 Task: Set up a reminder for the community-building session.
Action: Mouse moved to (50, 253)
Screenshot: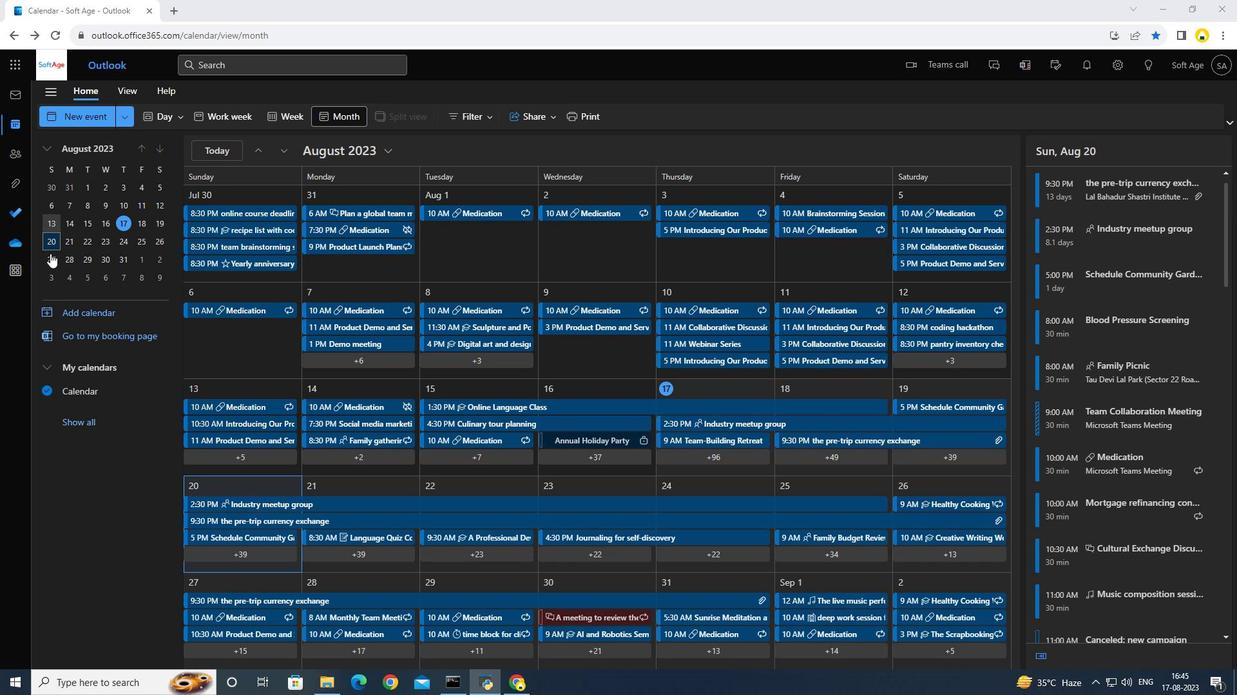 
Action: Mouse pressed left at (50, 253)
Screenshot: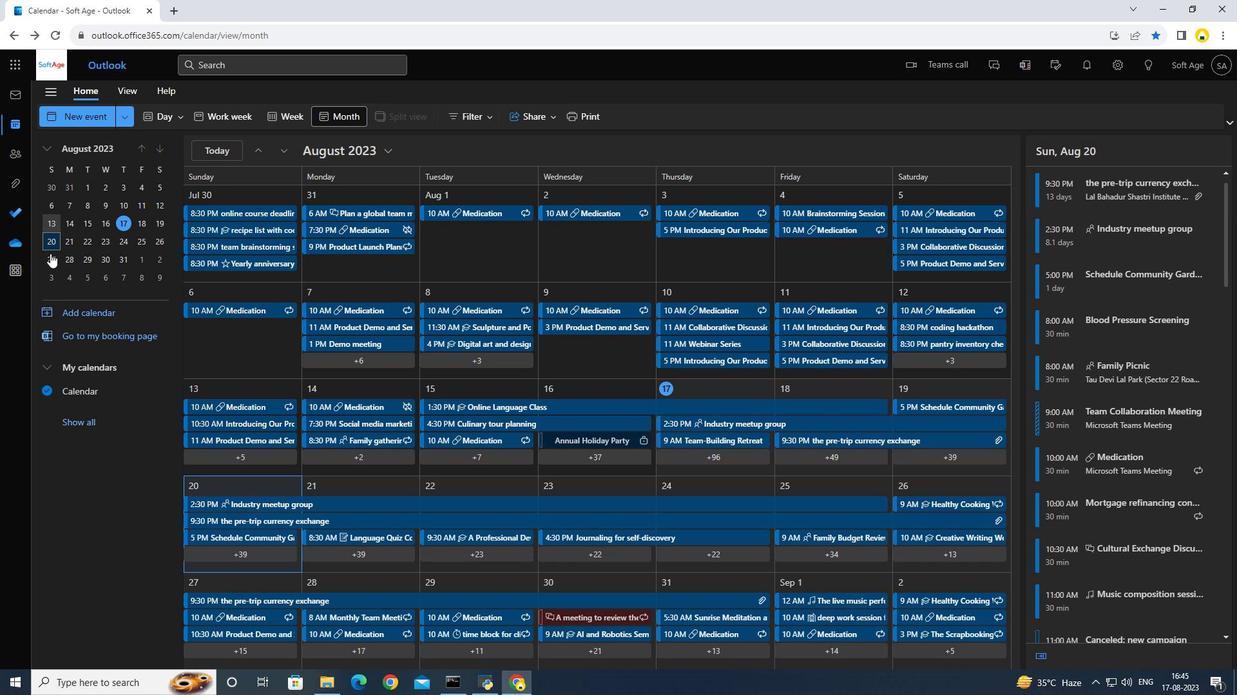 
Action: Mouse moved to (101, 122)
Screenshot: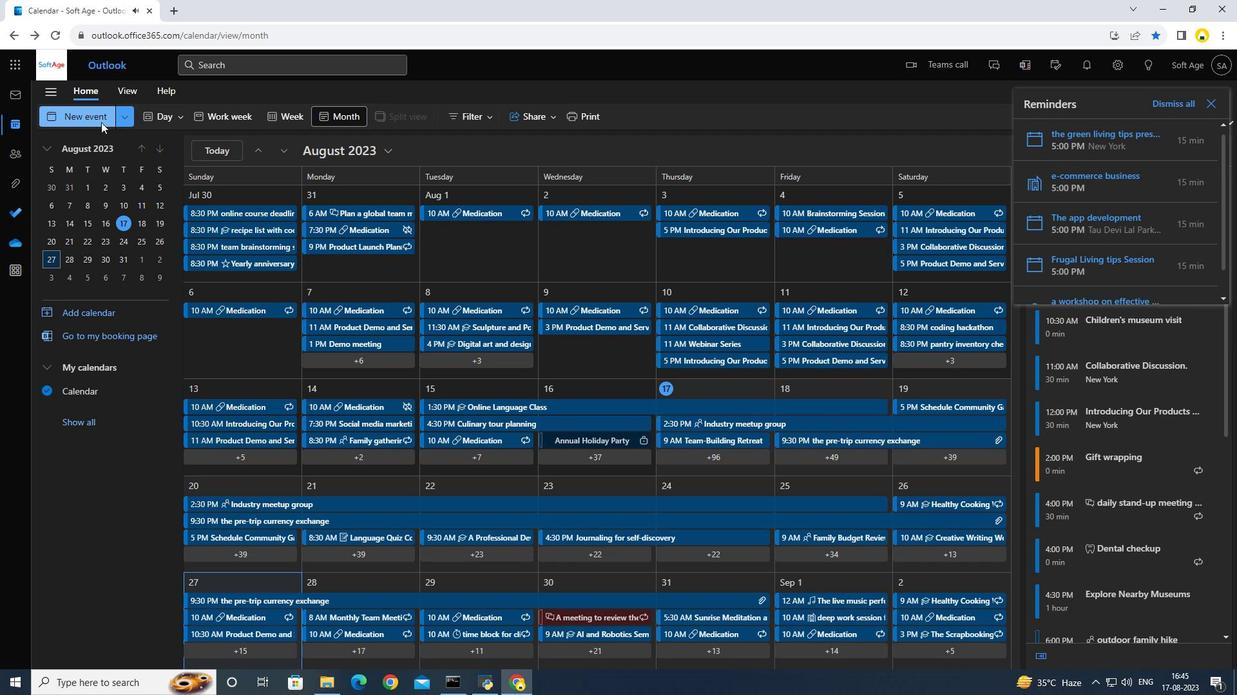 
Action: Mouse pressed left at (101, 122)
Screenshot: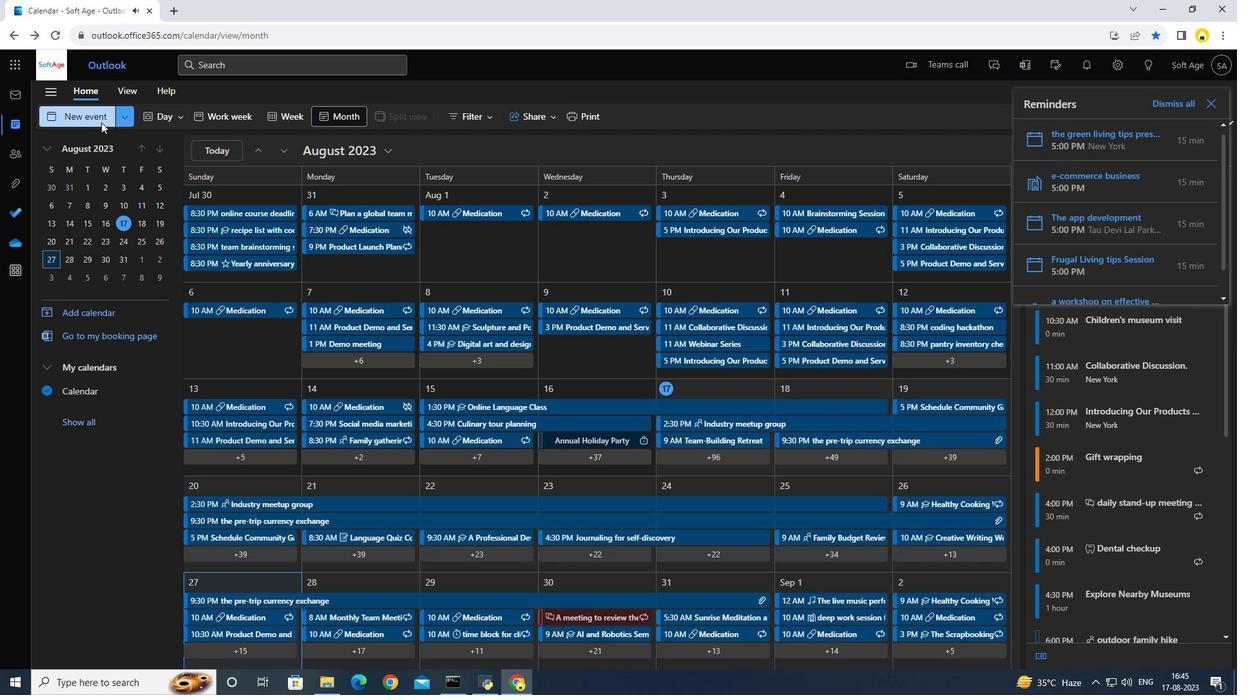 
Action: Mouse moved to (351, 198)
Screenshot: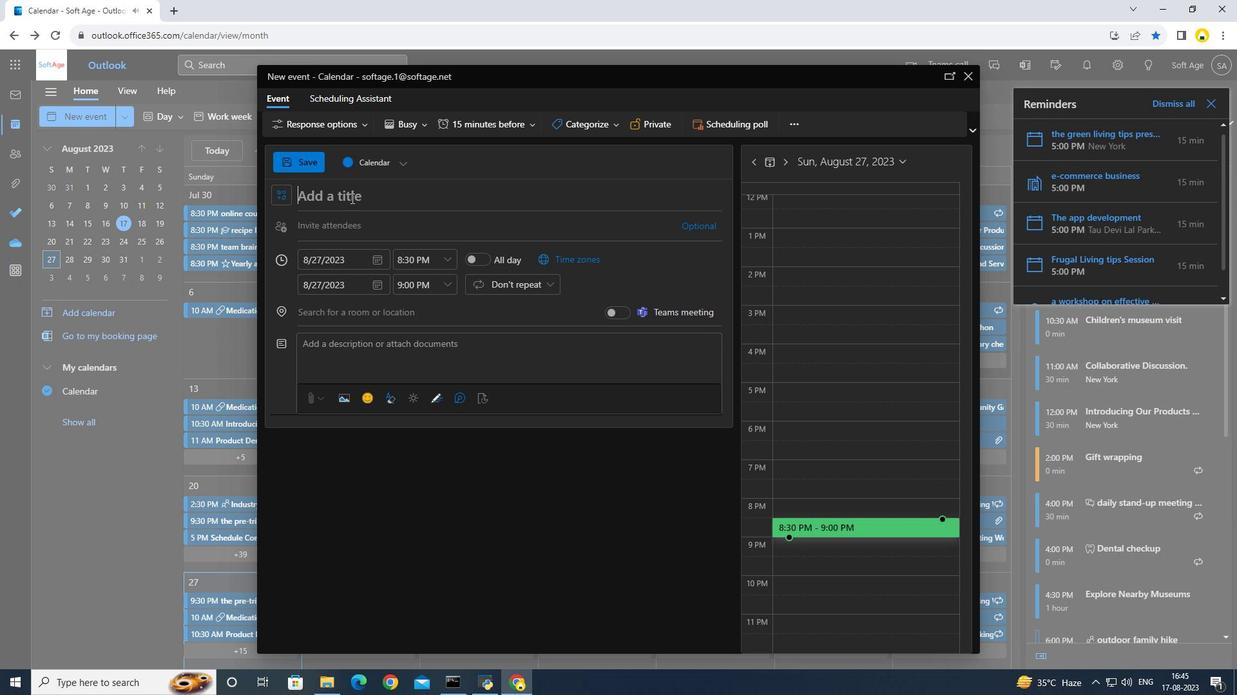 
Action: Key pressed <Key.caps_lock>C<Key.caps_lock>ommunity<Key.space>building<Key.space>sesssion<Key.backspace><Key.backspace><Key.backspace><Key.backspace>ion
Screenshot: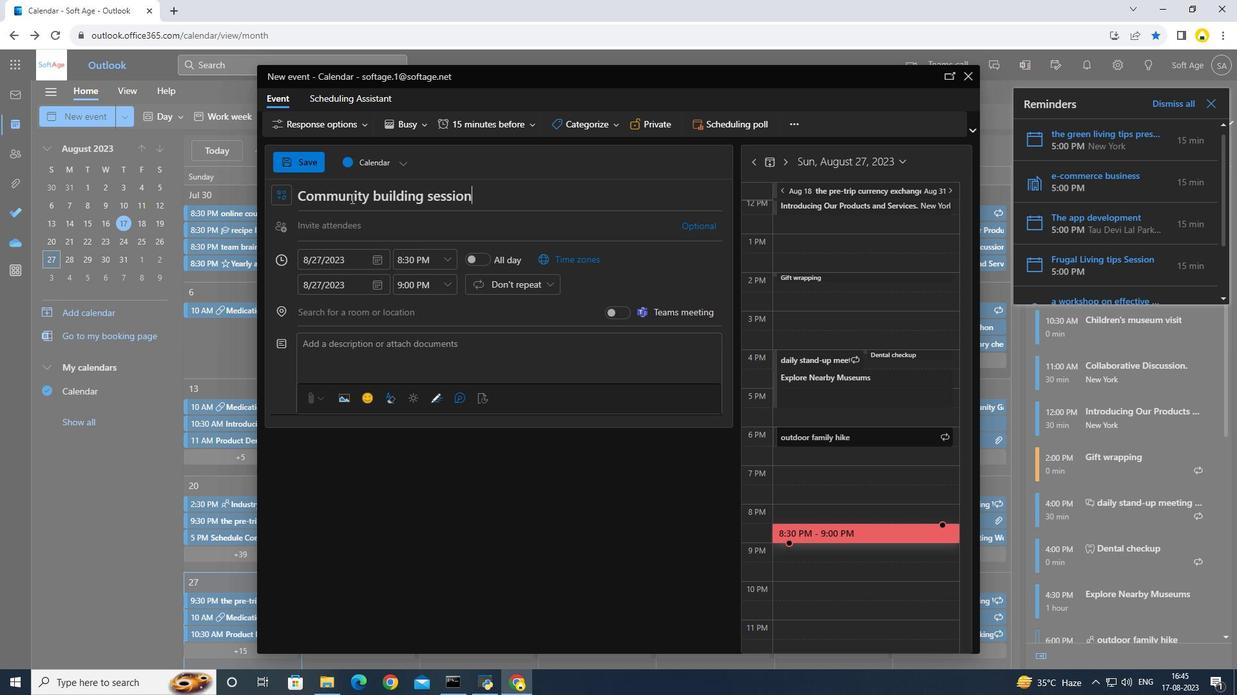 
Action: Mouse moved to (539, 118)
Screenshot: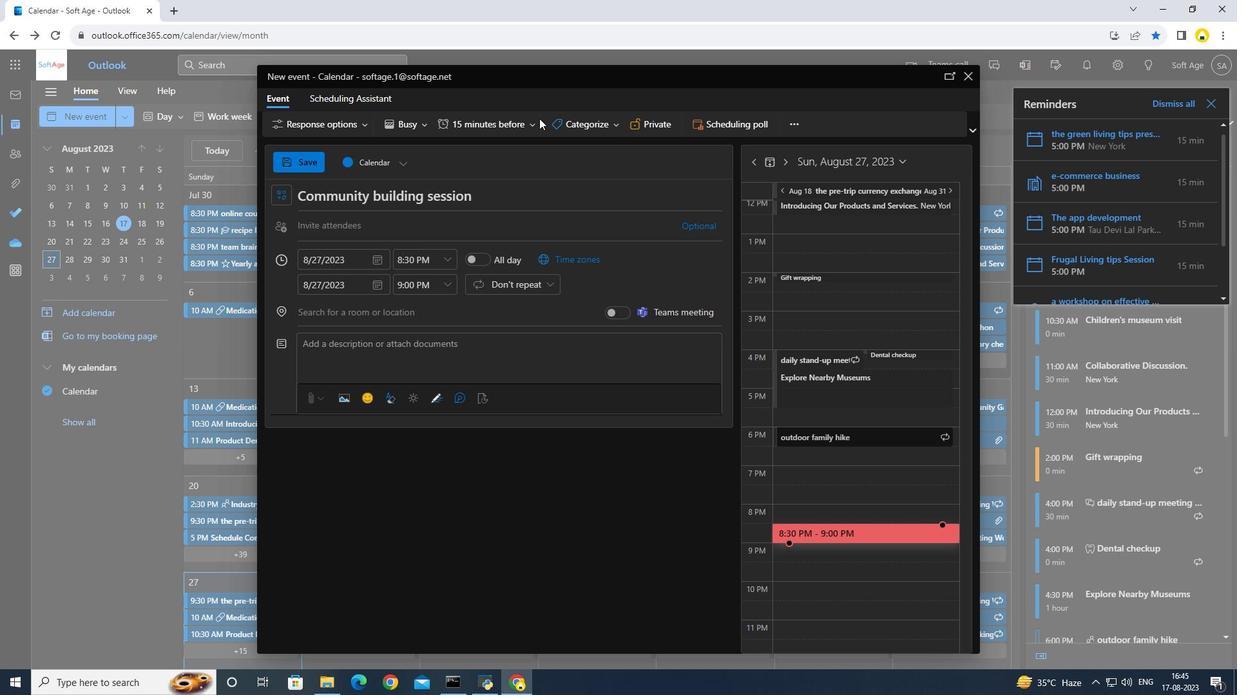 
Action: Mouse pressed left at (539, 118)
Screenshot: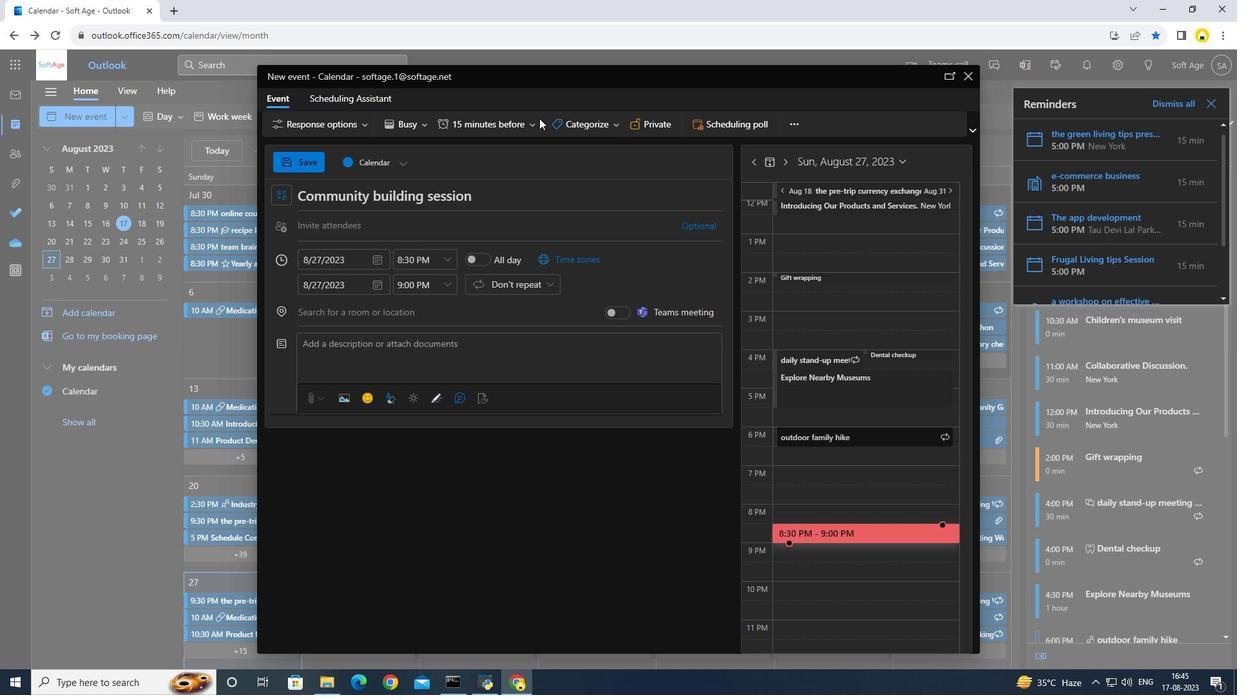 
Action: Mouse moved to (536, 119)
Screenshot: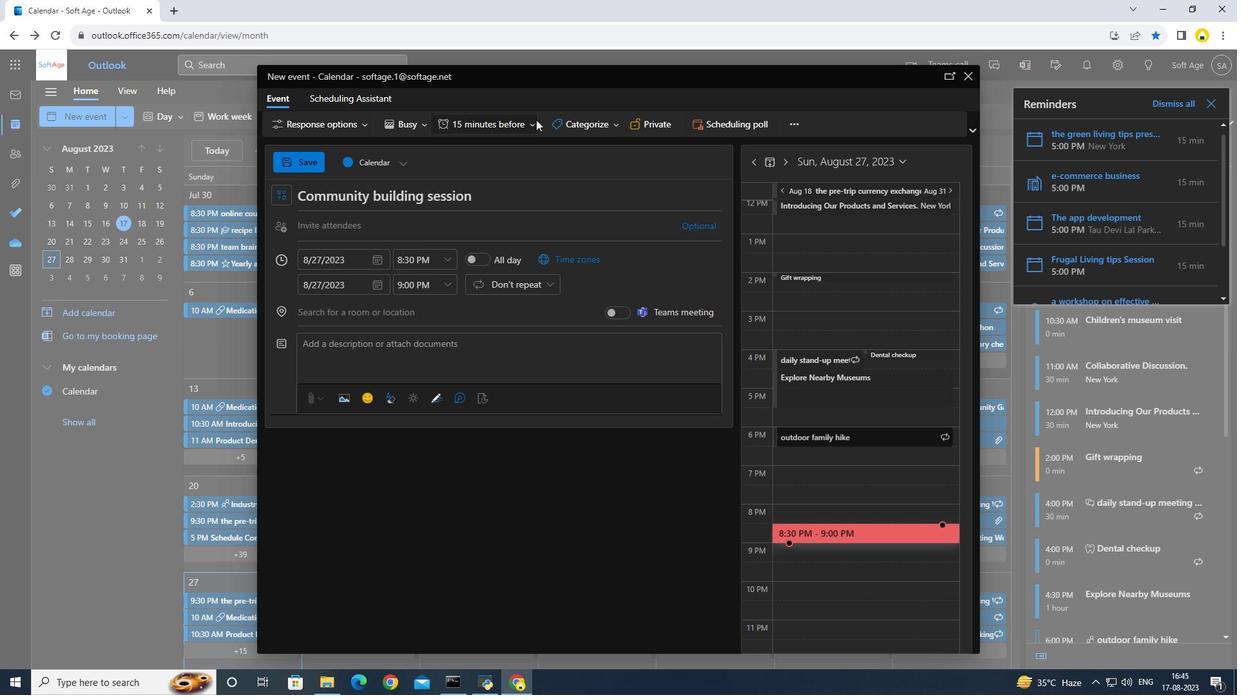 
Action: Mouse pressed left at (536, 119)
Screenshot: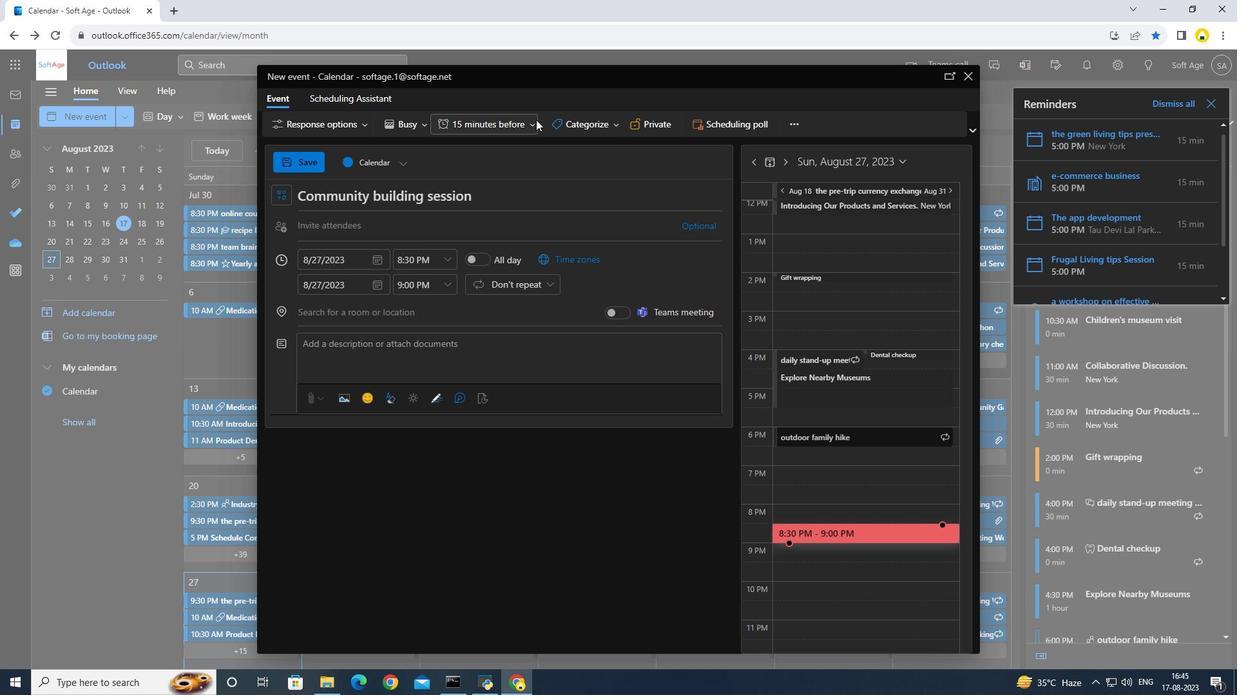
Action: Mouse moved to (493, 189)
Screenshot: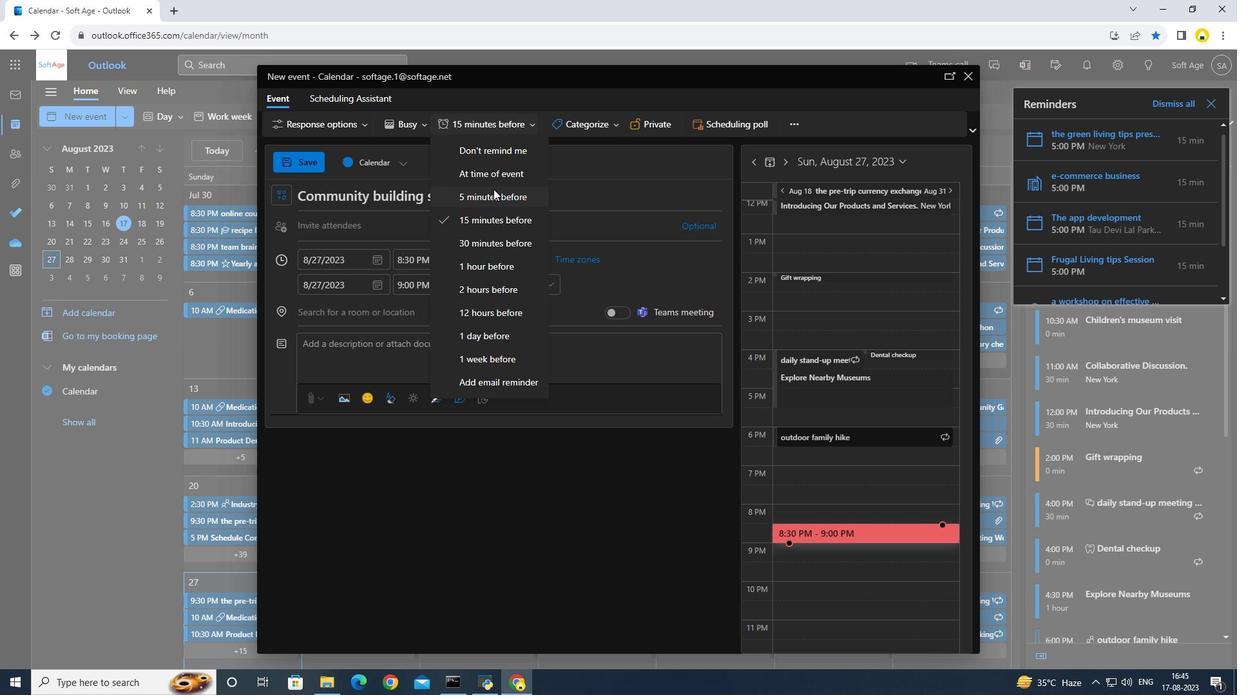 
Action: Mouse pressed left at (493, 189)
Screenshot: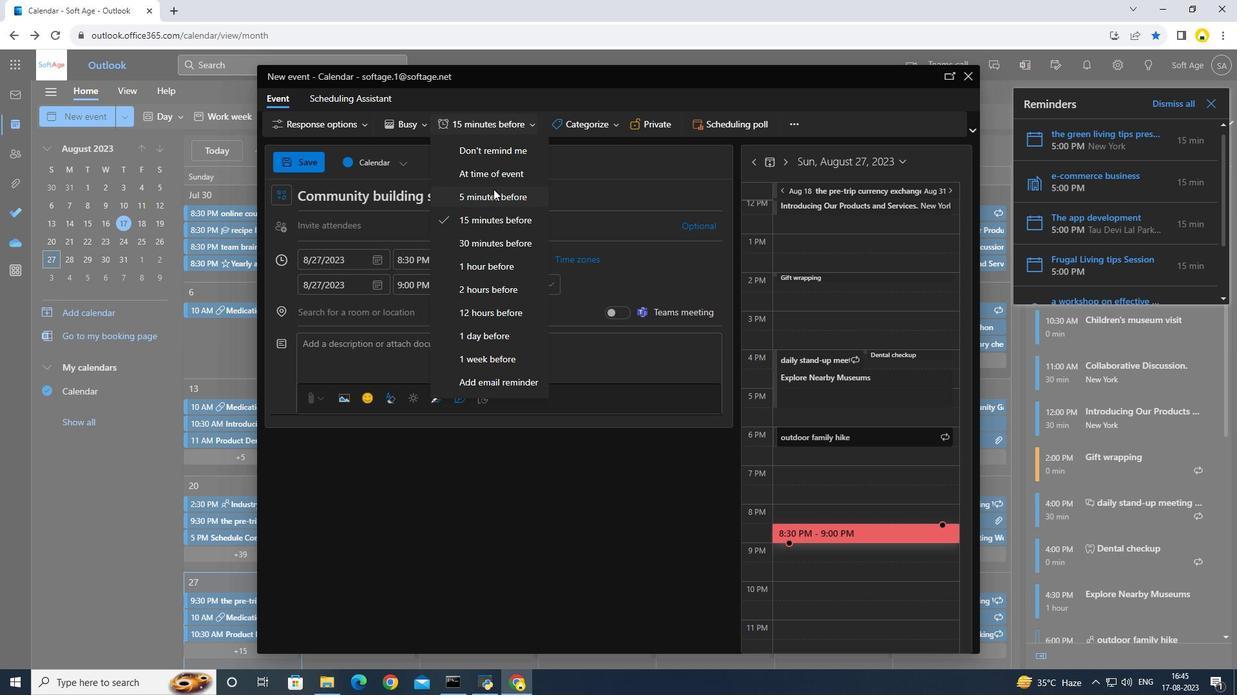 
Action: Mouse moved to (445, 257)
Screenshot: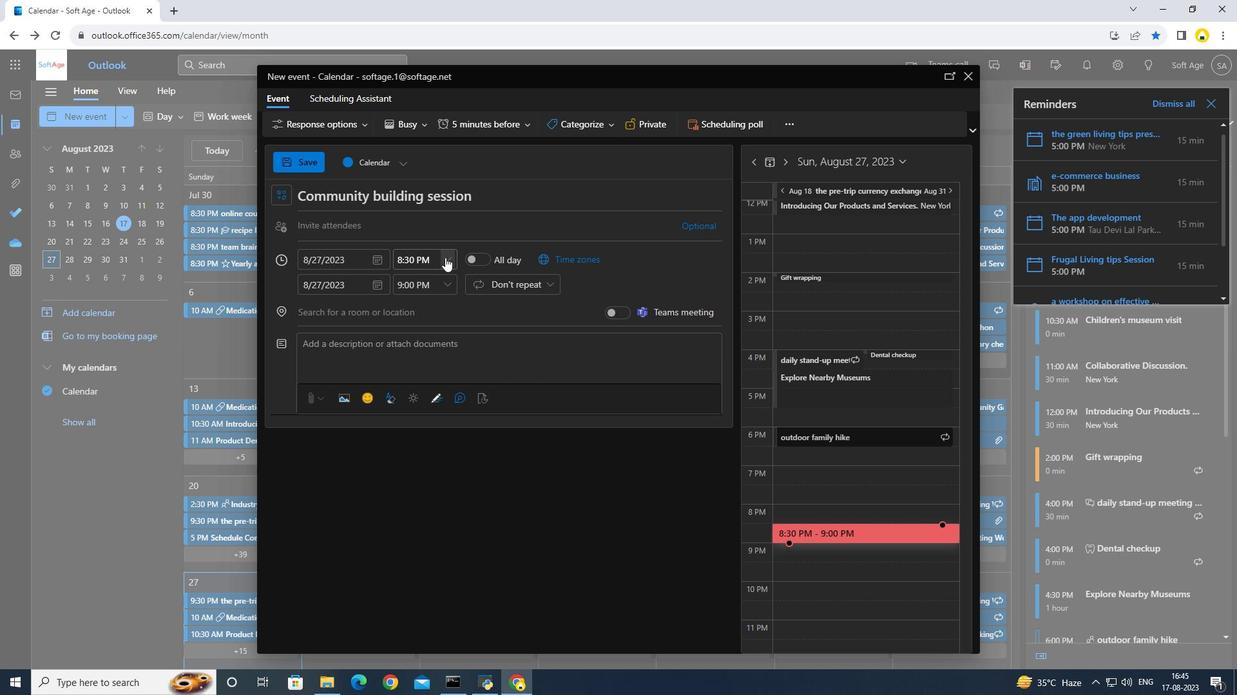 
Action: Mouse pressed left at (445, 257)
Screenshot: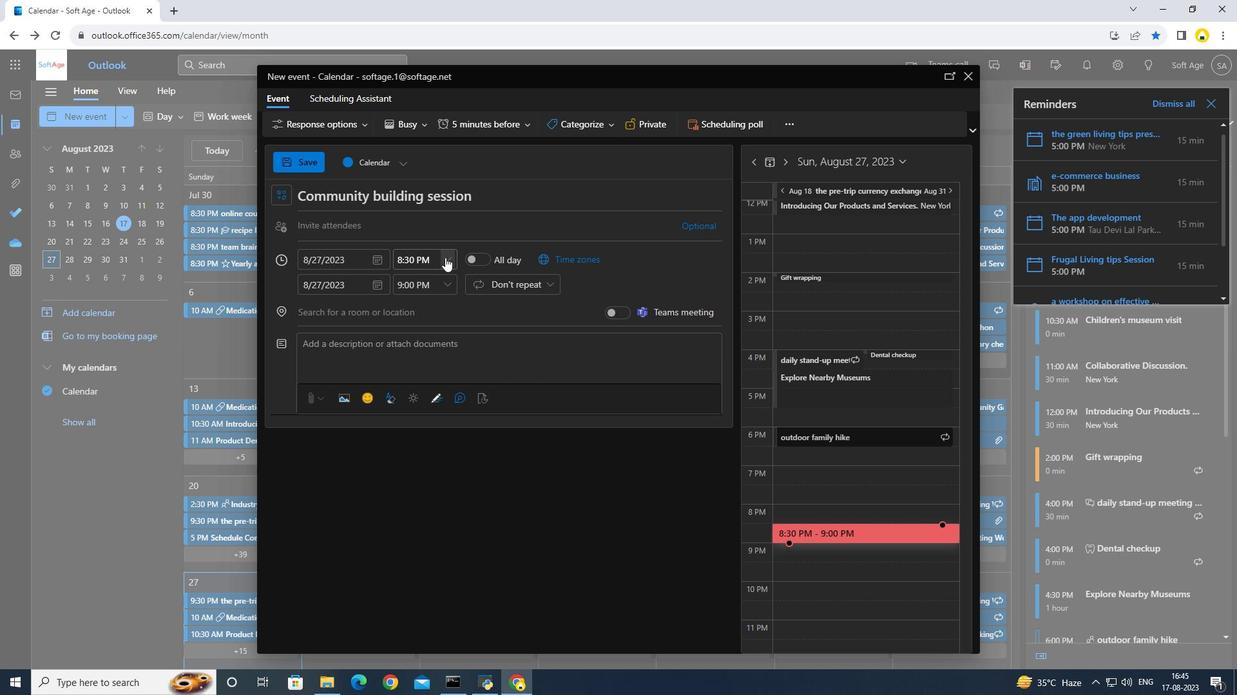 
Action: Mouse moved to (420, 307)
Screenshot: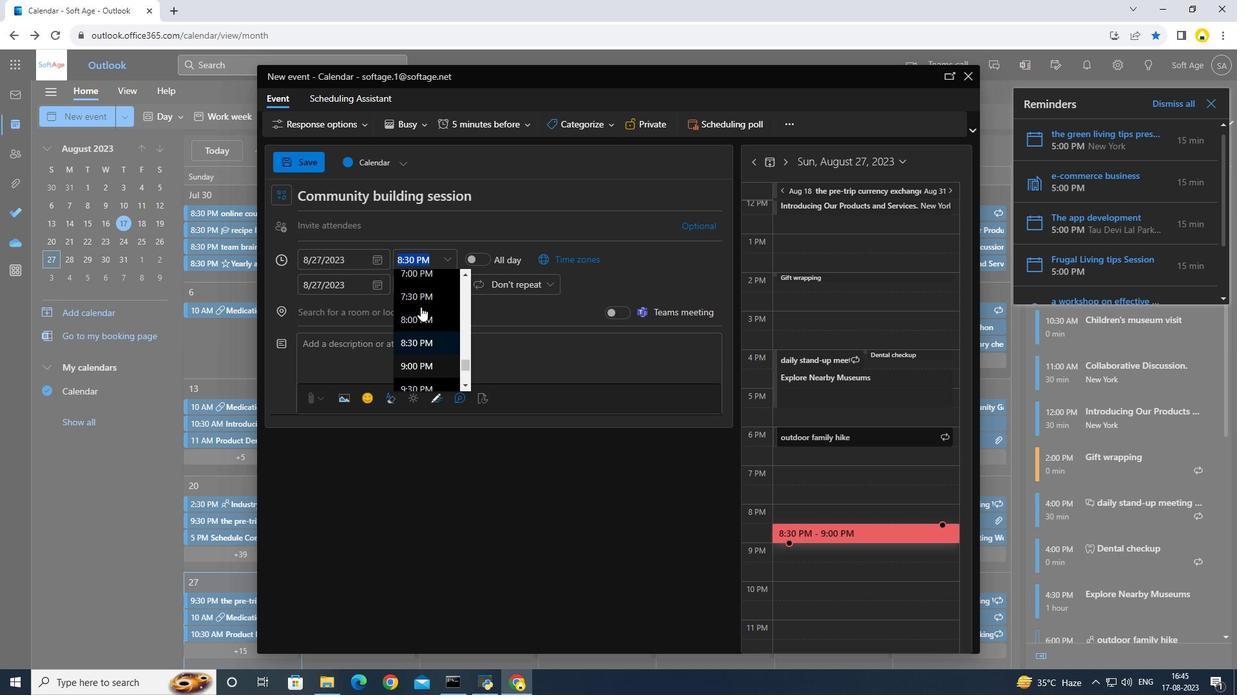 
Action: Mouse scrolled (420, 308) with delta (0, 0)
Screenshot: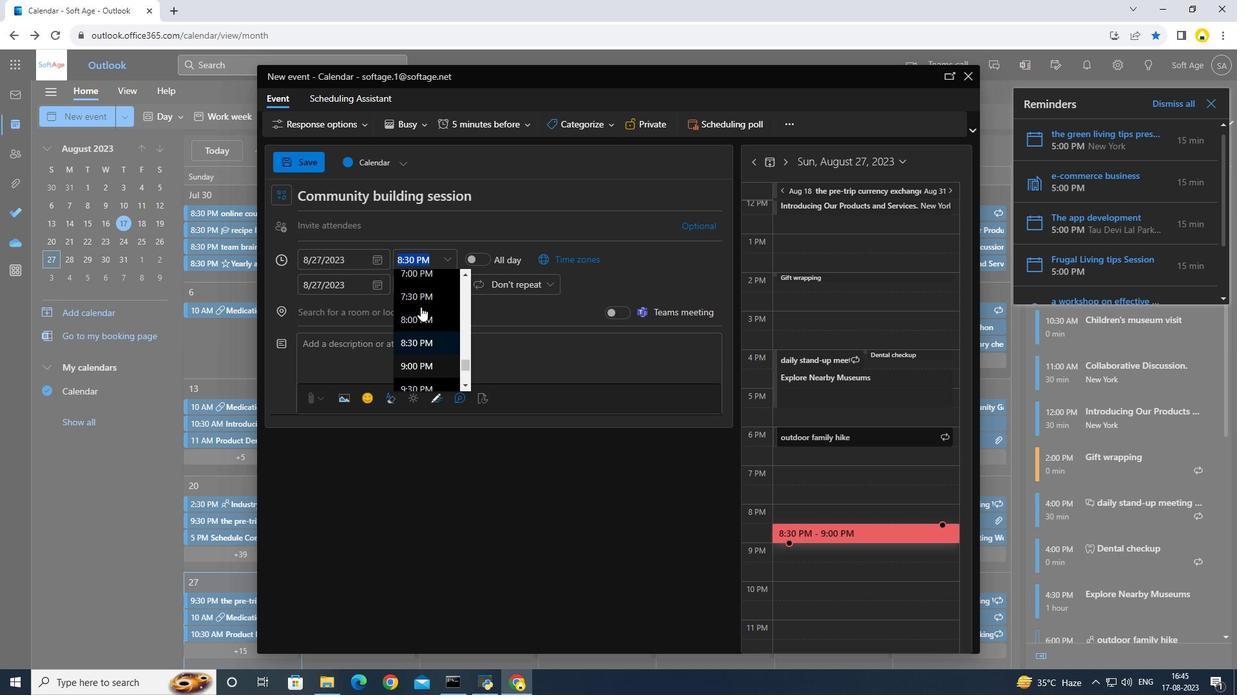 
Action: Mouse scrolled (420, 308) with delta (0, 0)
Screenshot: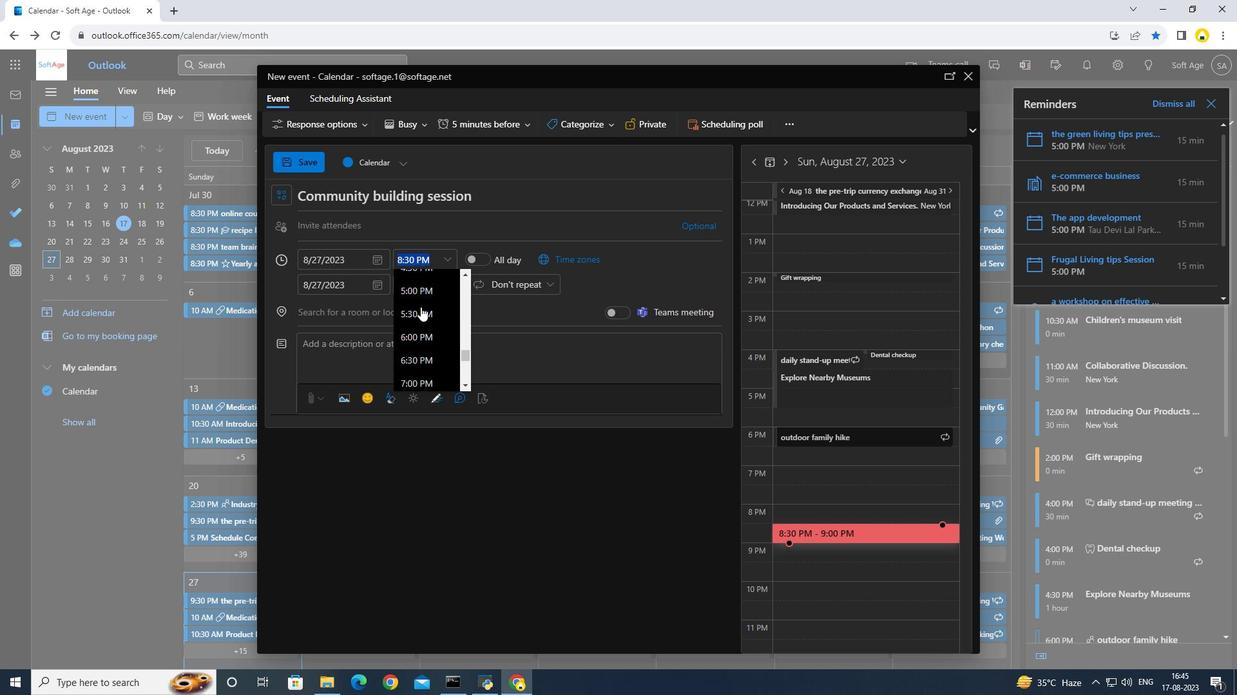 
Action: Mouse scrolled (420, 308) with delta (0, 0)
Screenshot: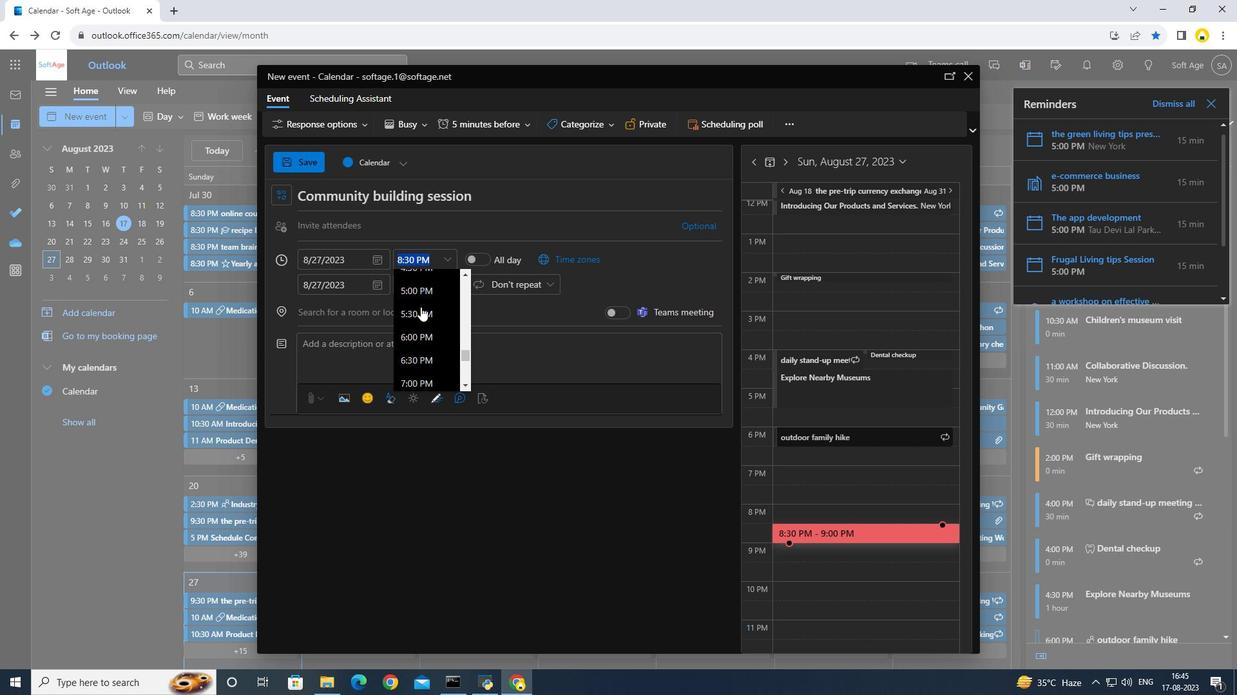 
Action: Mouse scrolled (420, 308) with delta (0, 0)
Screenshot: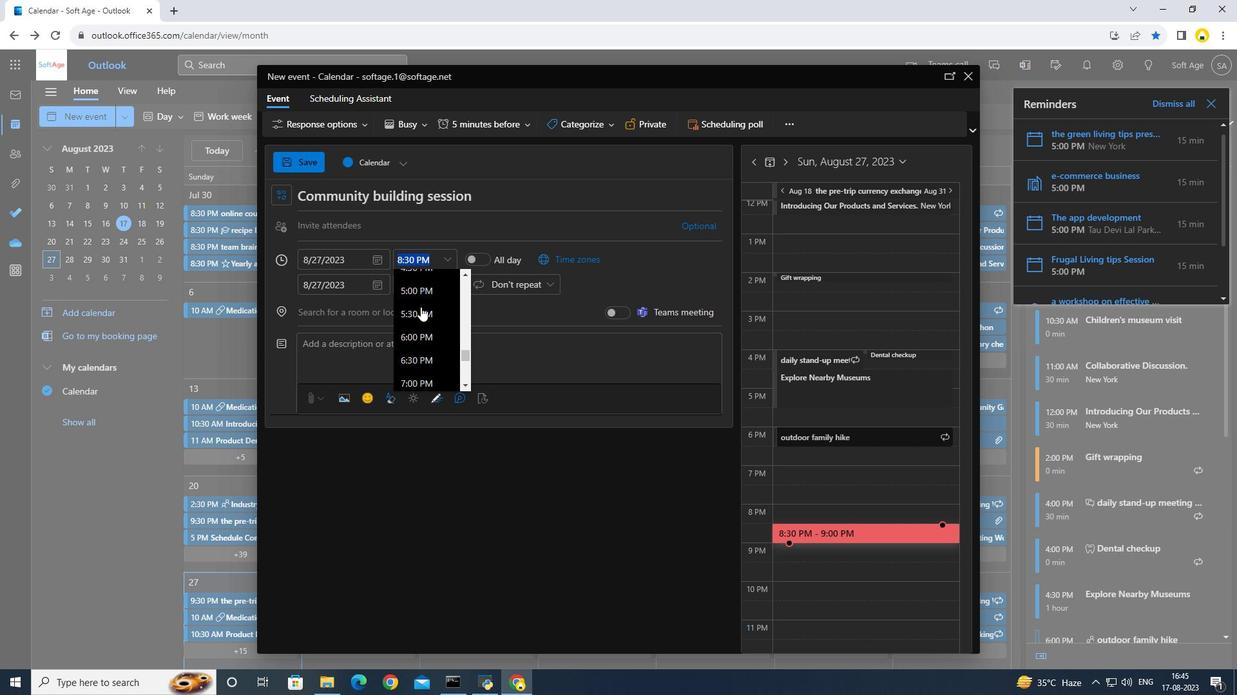 
Action: Mouse scrolled (420, 308) with delta (0, 0)
Screenshot: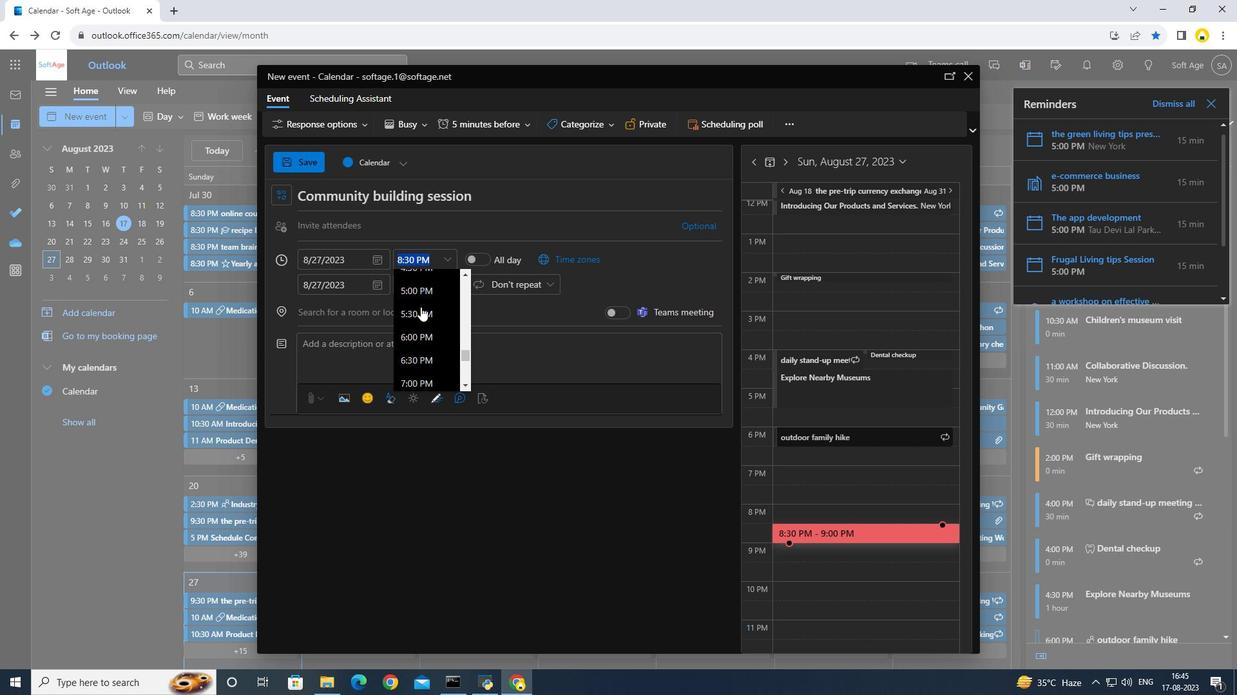 
Action: Mouse scrolled (420, 308) with delta (0, 0)
Screenshot: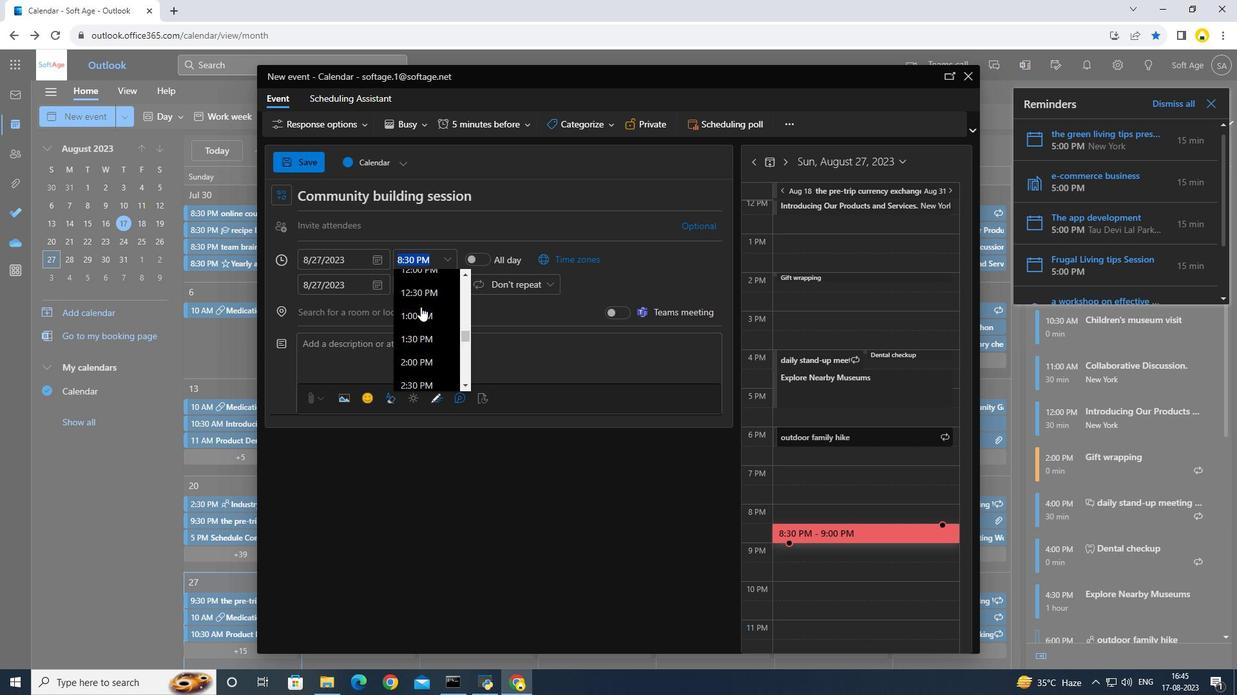 
Action: Mouse moved to (413, 310)
Screenshot: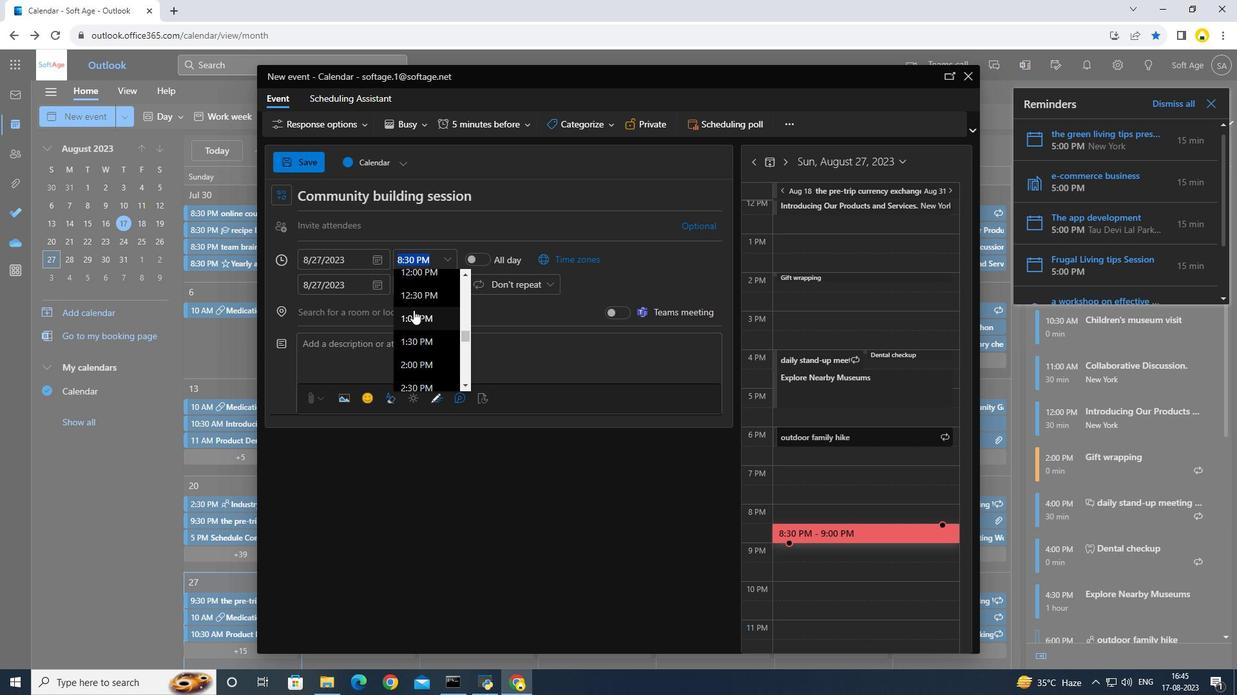 
Action: Mouse pressed left at (413, 310)
Screenshot: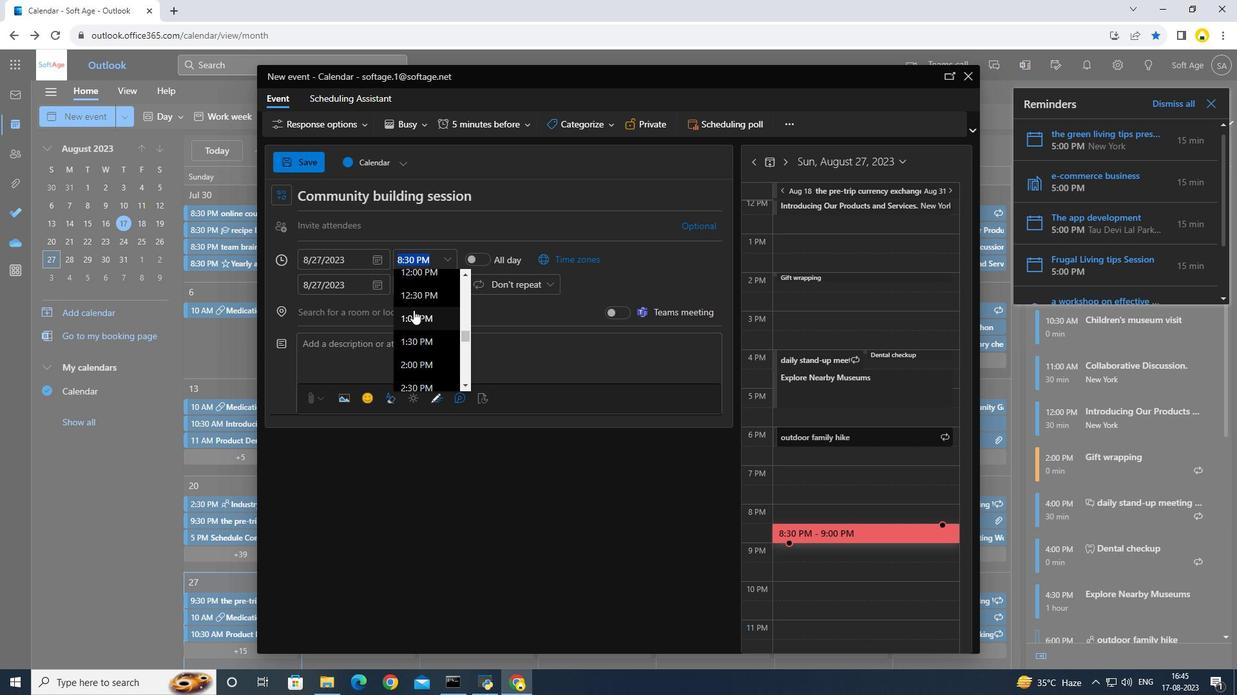 
Action: Mouse moved to (295, 158)
Screenshot: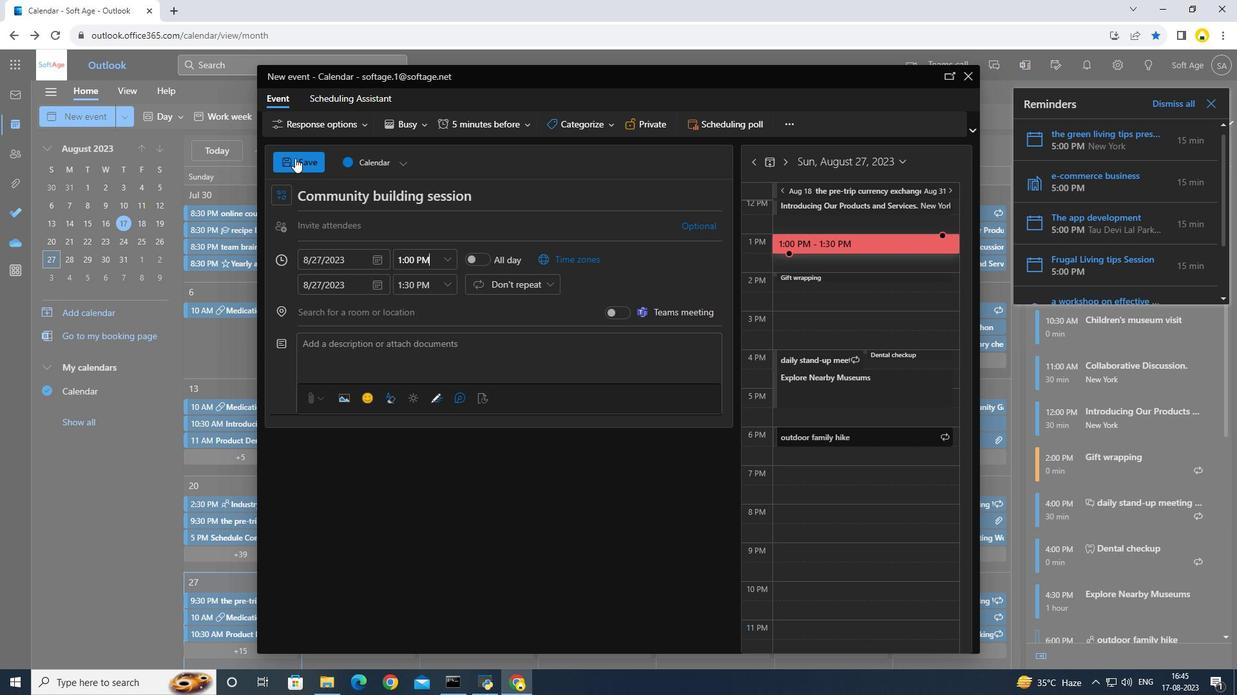 
Action: Mouse pressed left at (295, 158)
Screenshot: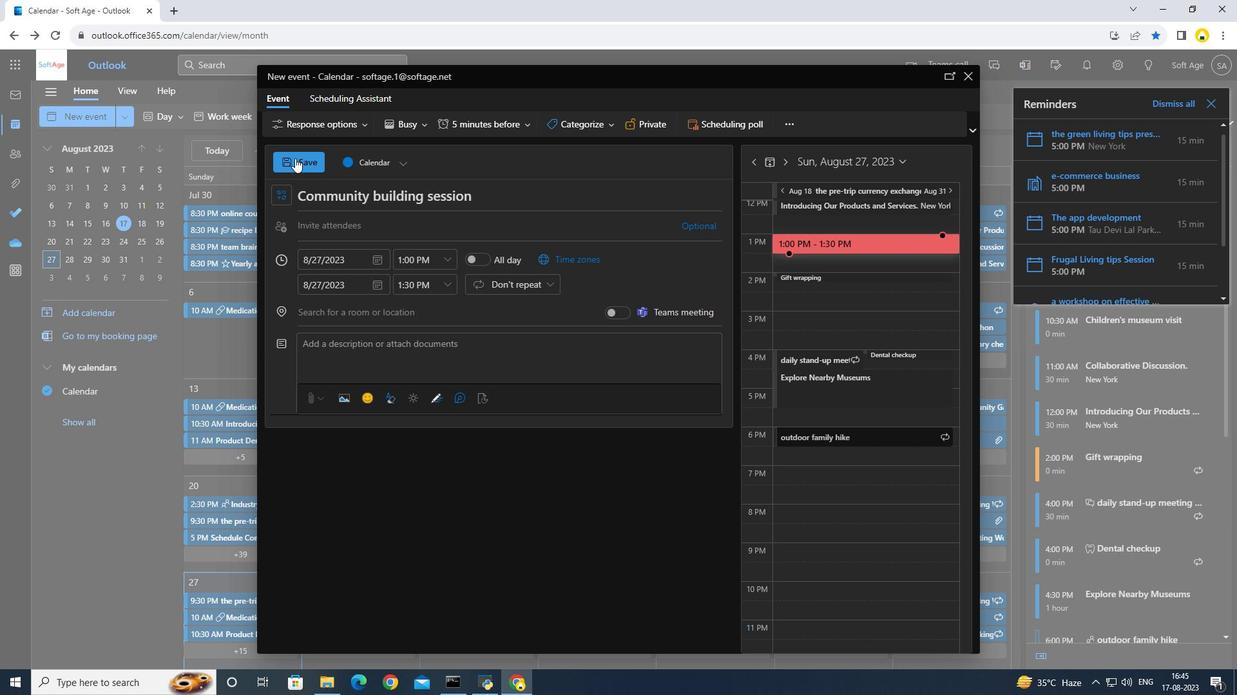 
Action: Mouse moved to (296, 158)
Screenshot: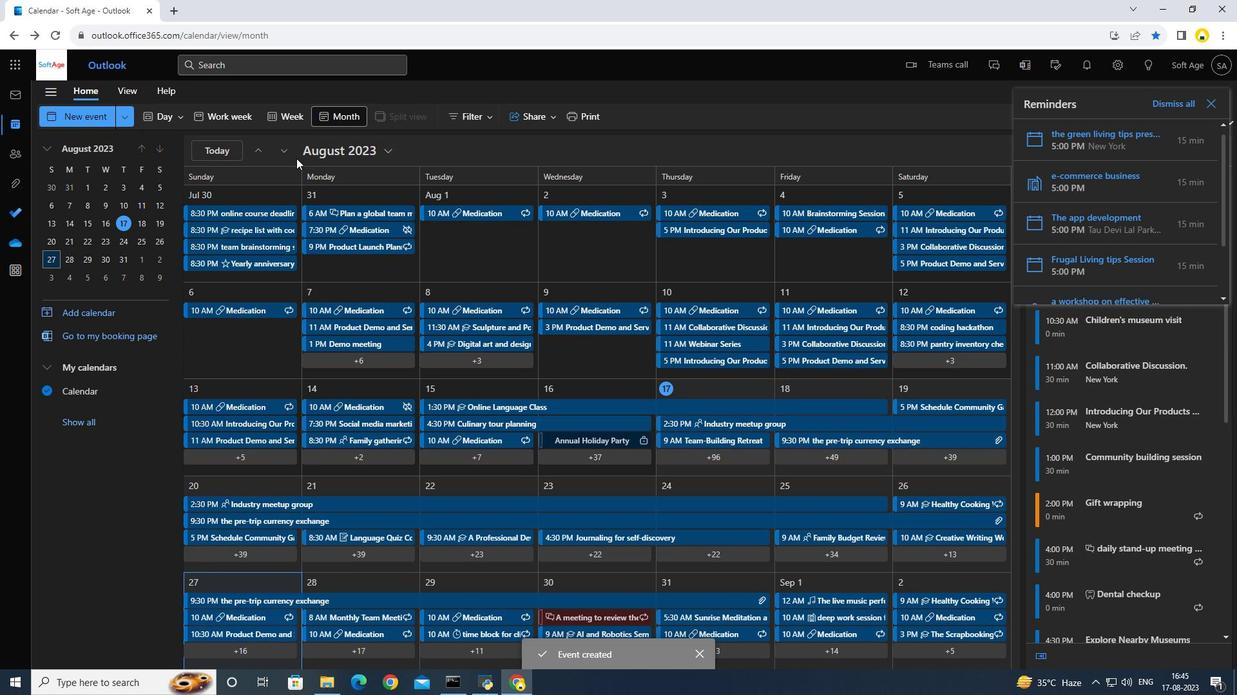 
